 Task: Select the option "Add a README file" while creating a new repository.
Action: Mouse moved to (1033, 86)
Screenshot: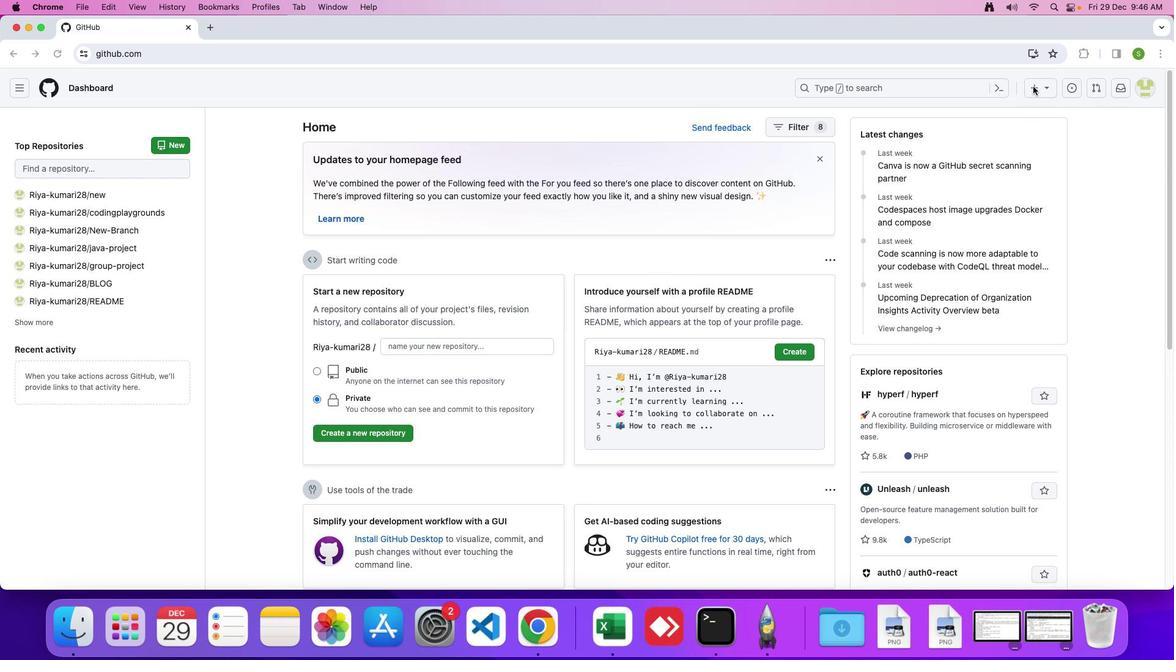 
Action: Mouse pressed left at (1033, 86)
Screenshot: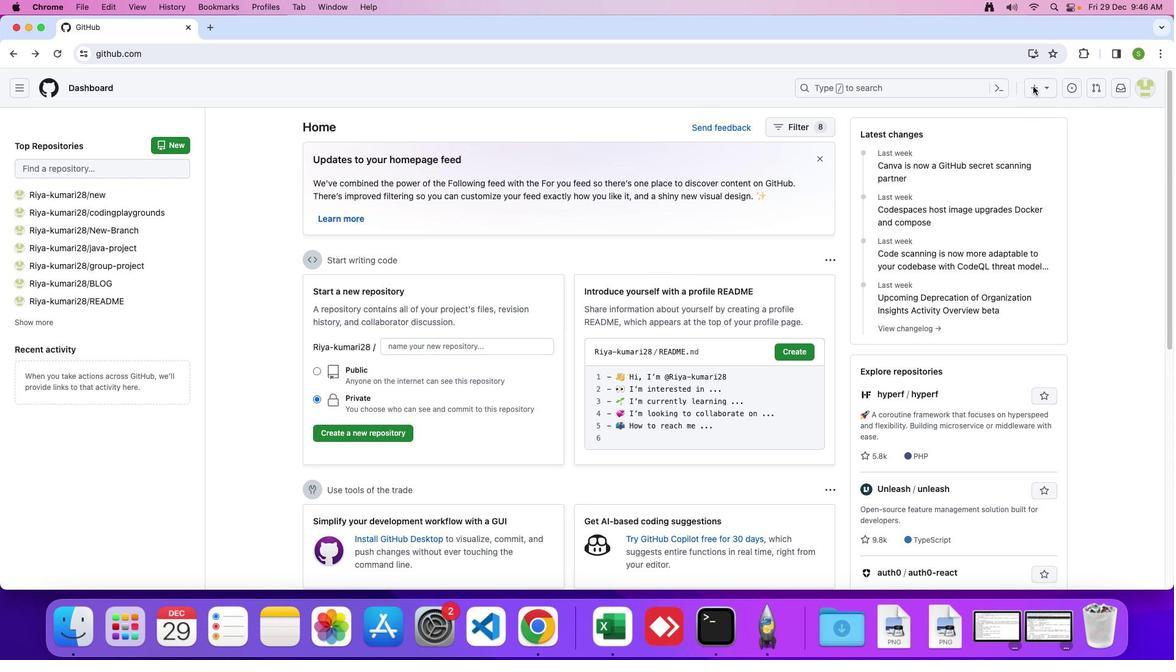 
Action: Mouse moved to (1047, 86)
Screenshot: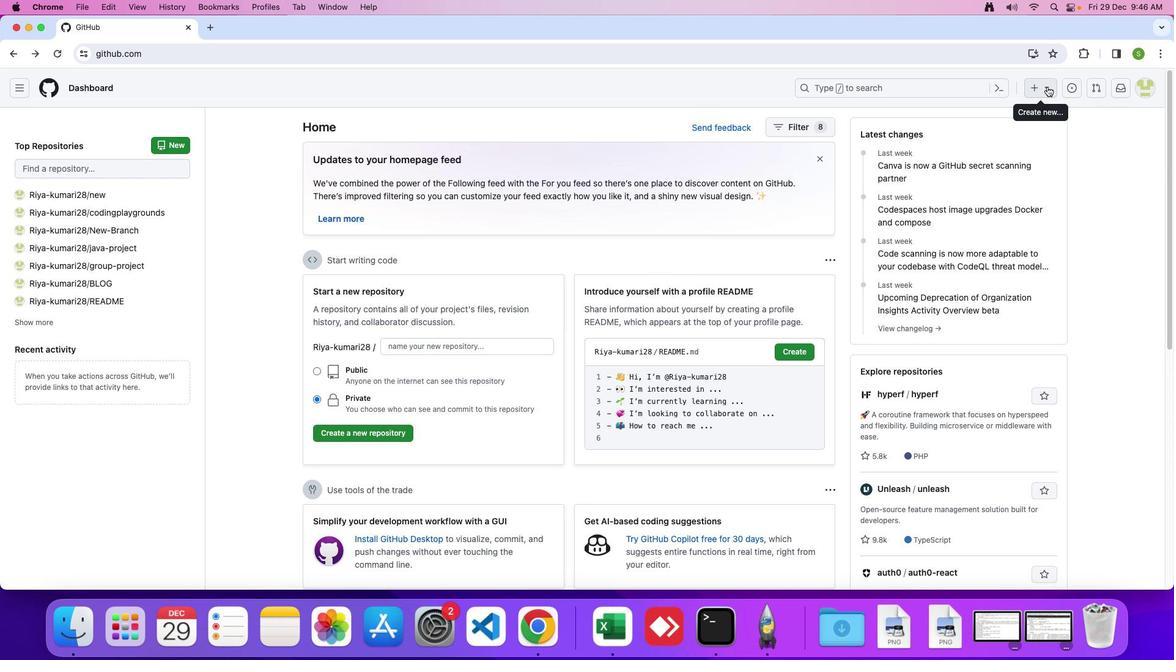 
Action: Mouse pressed left at (1047, 86)
Screenshot: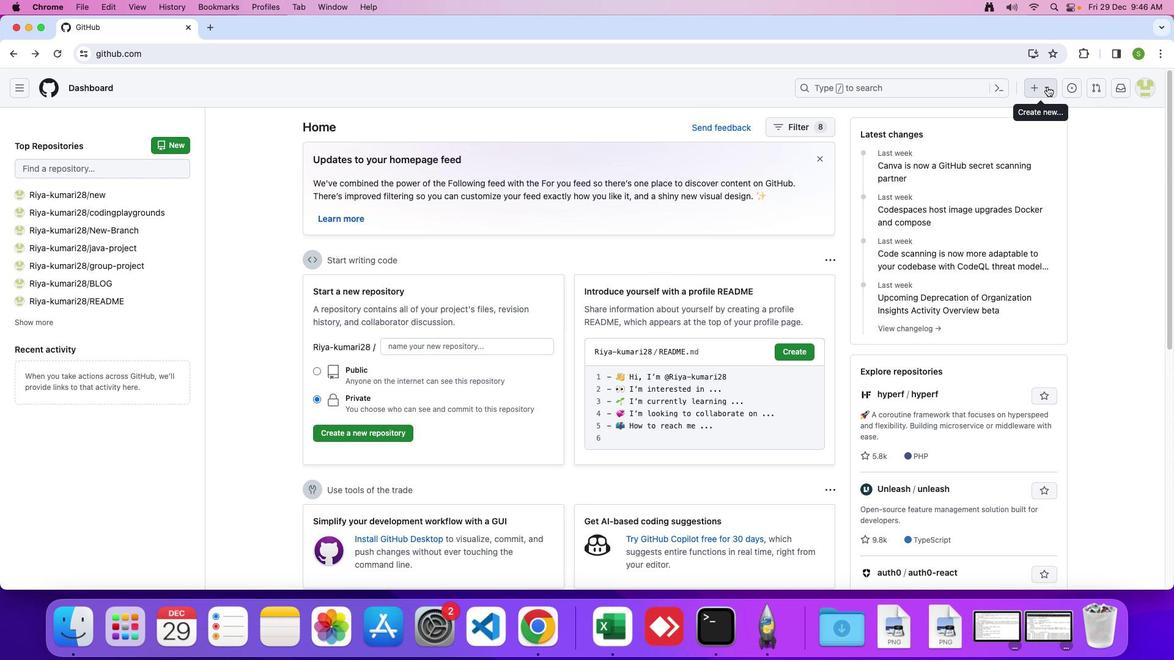 
Action: Mouse moved to (1000, 113)
Screenshot: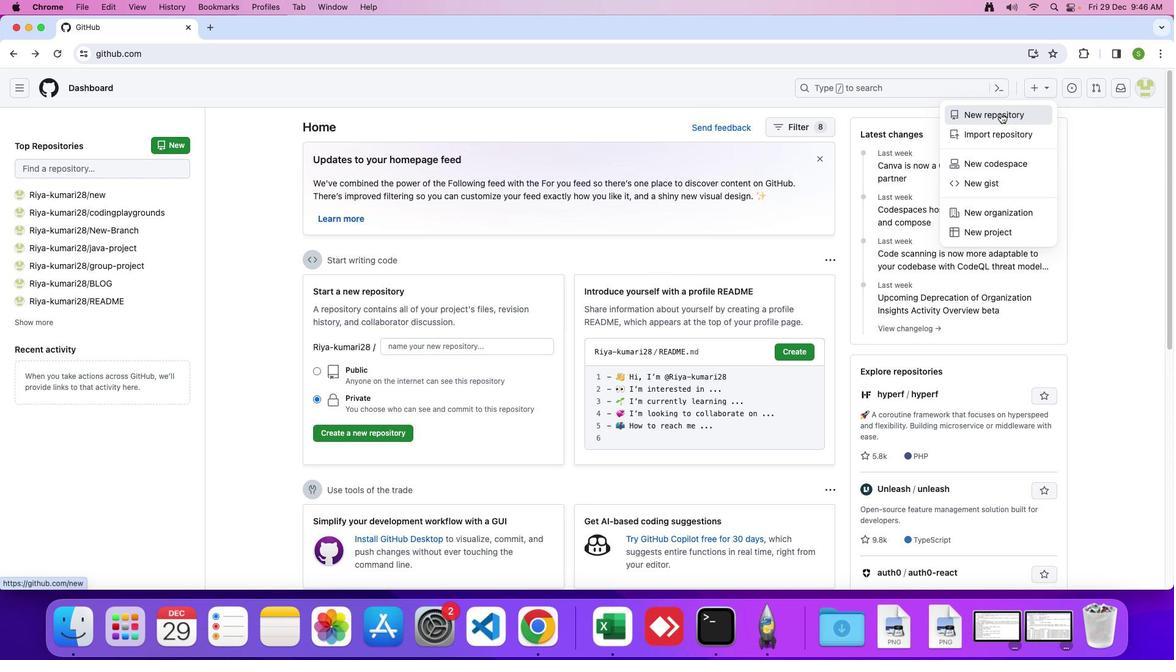 
Action: Mouse pressed left at (1000, 113)
Screenshot: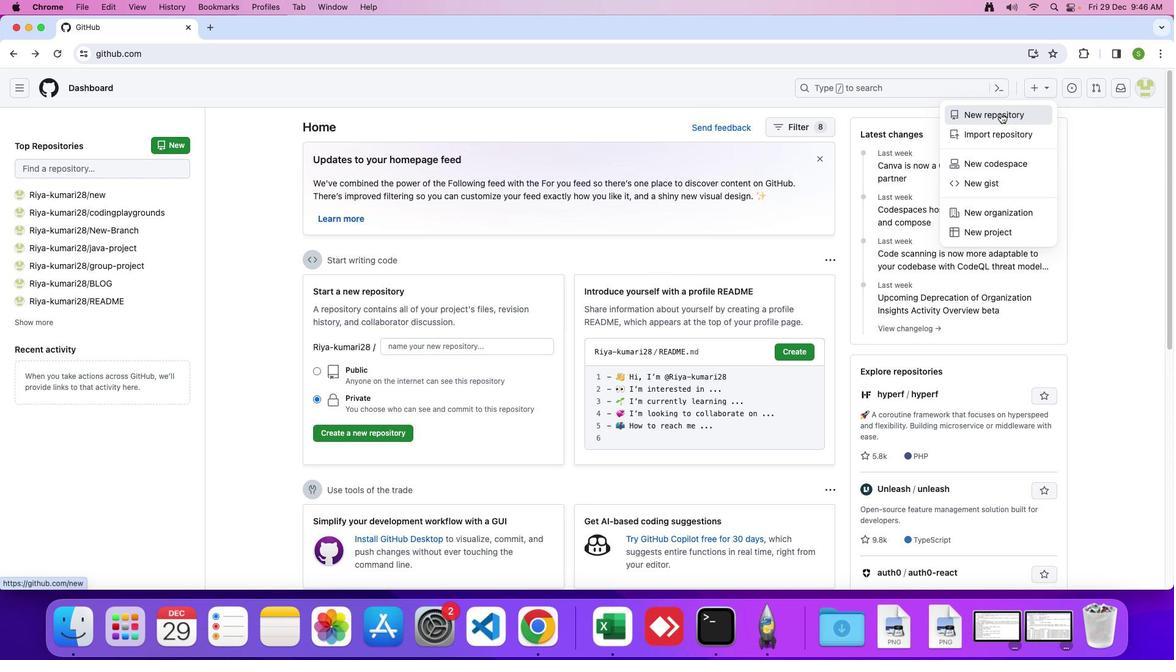 
Action: Mouse moved to (547, 353)
Screenshot: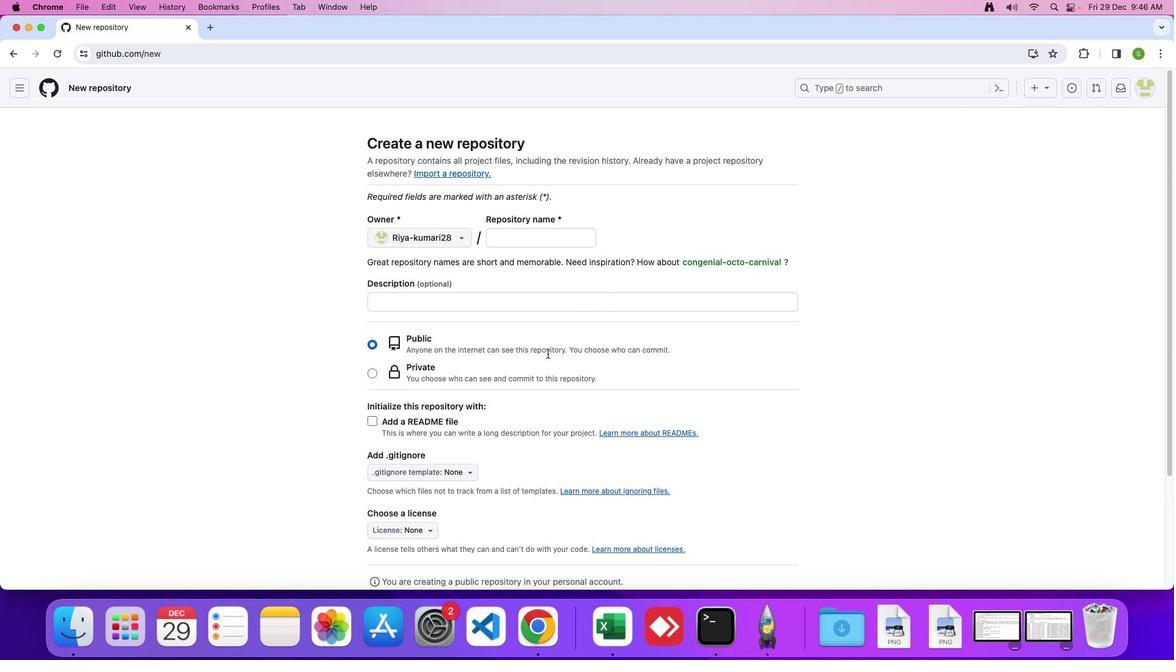 
Action: Mouse scrolled (547, 353) with delta (0, 0)
Screenshot: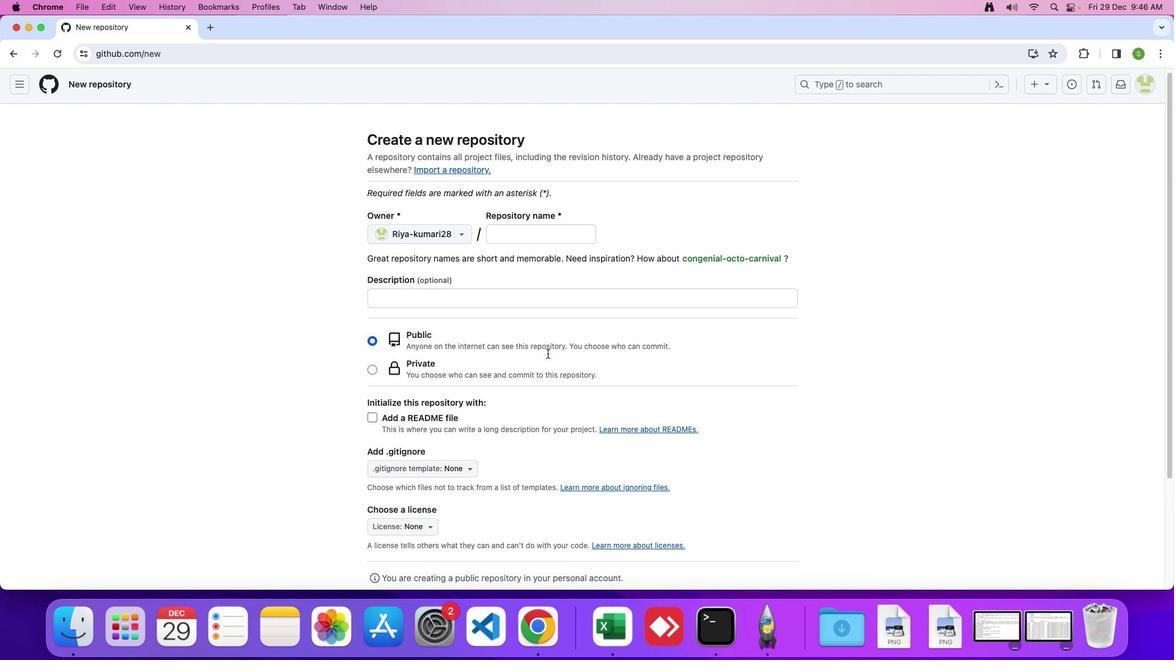 
Action: Mouse scrolled (547, 353) with delta (0, 0)
Screenshot: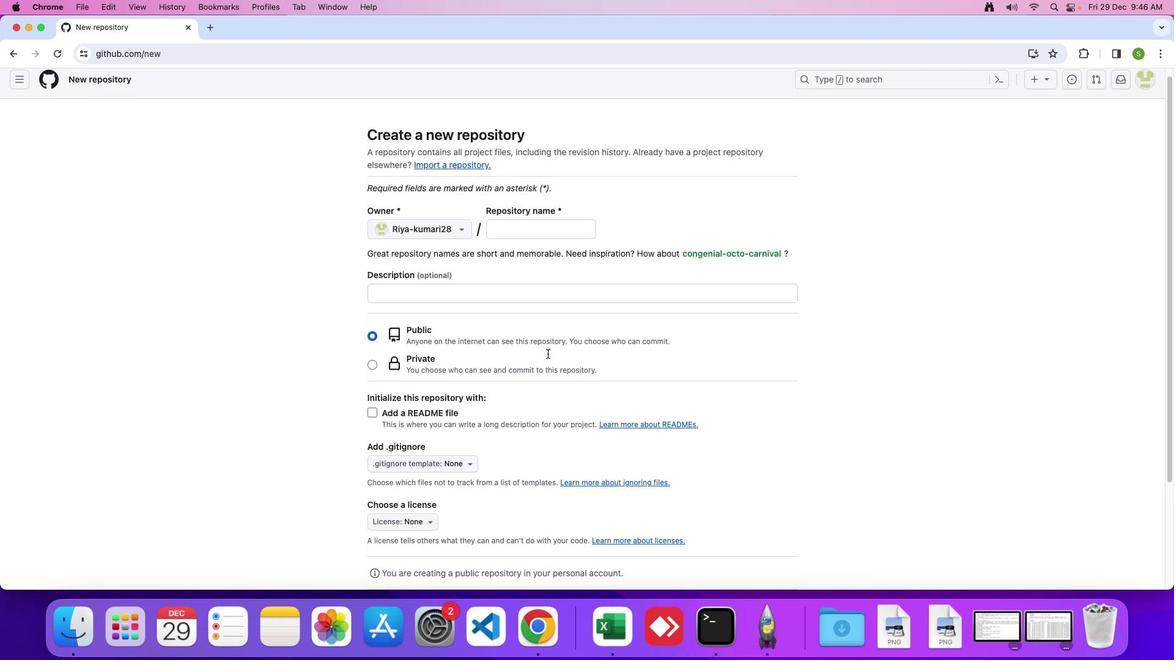 
Action: Mouse scrolled (547, 353) with delta (0, 0)
Screenshot: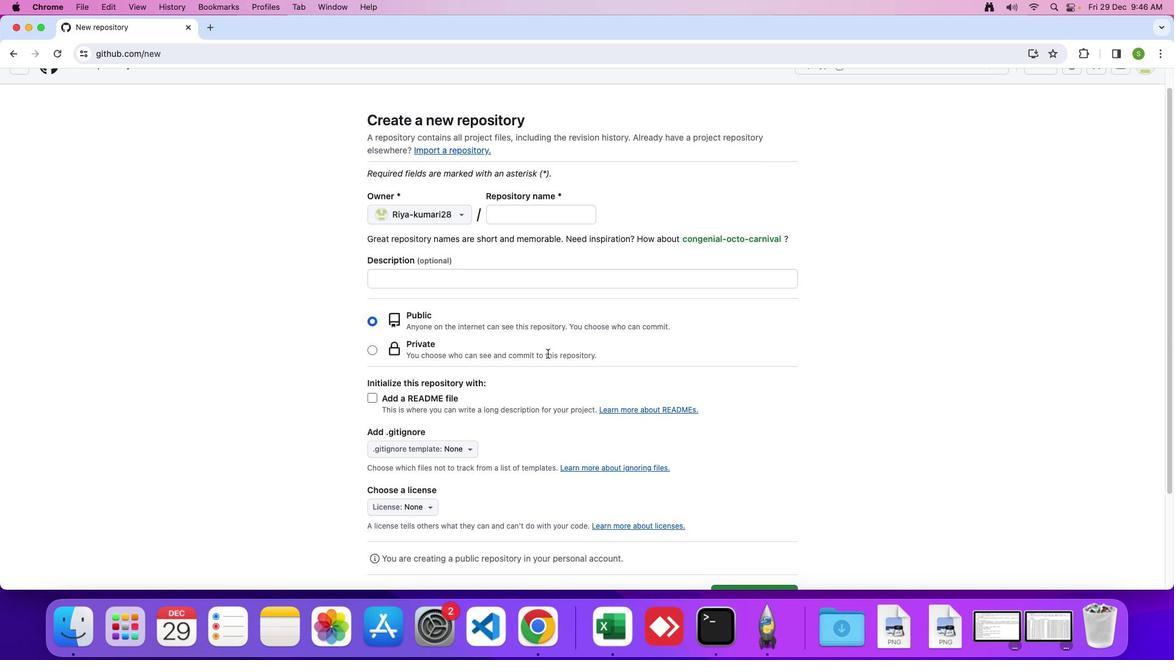 
Action: Mouse scrolled (547, 353) with delta (0, 0)
Screenshot: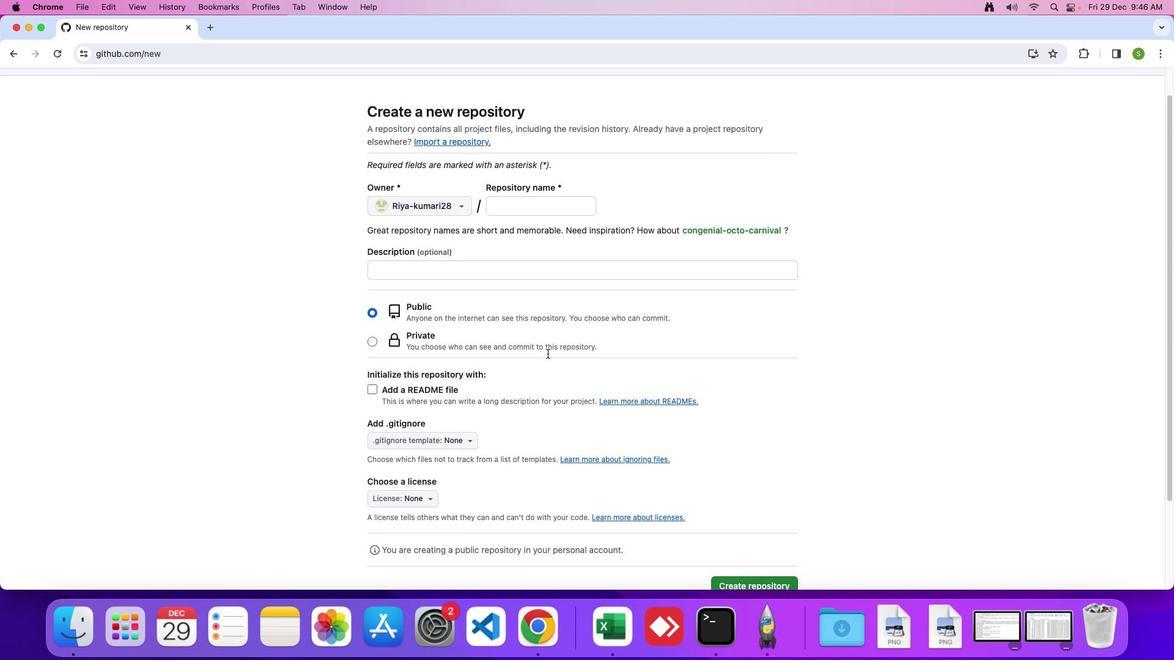 
Action: Mouse scrolled (547, 353) with delta (0, 0)
Screenshot: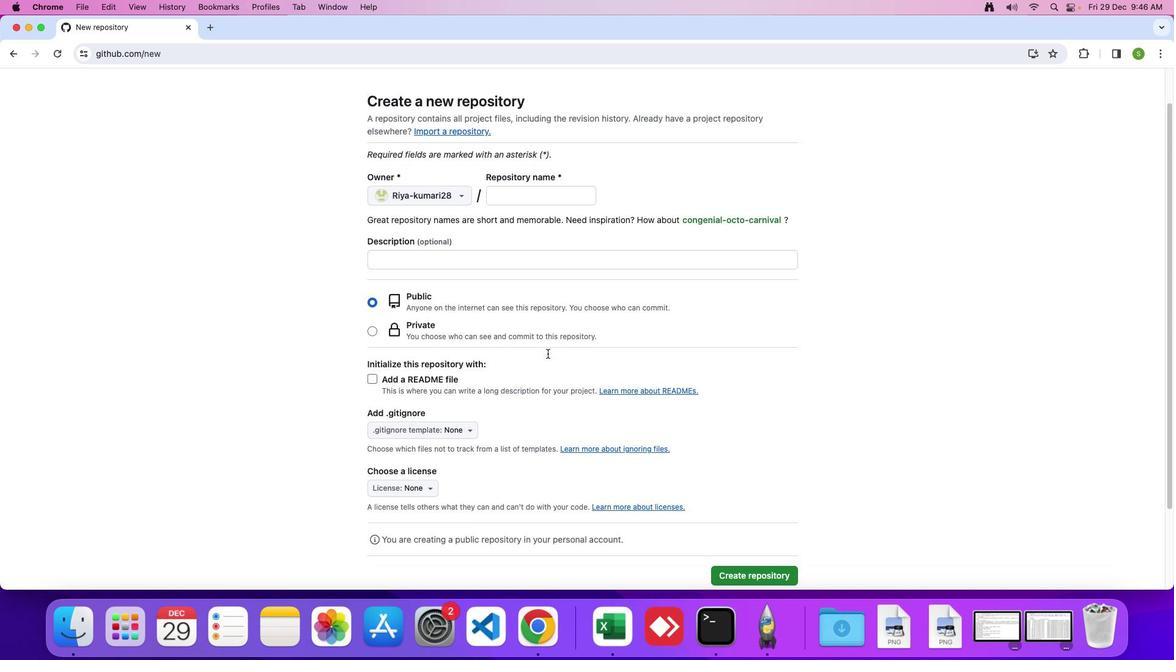 
Action: Mouse scrolled (547, 353) with delta (0, -1)
Screenshot: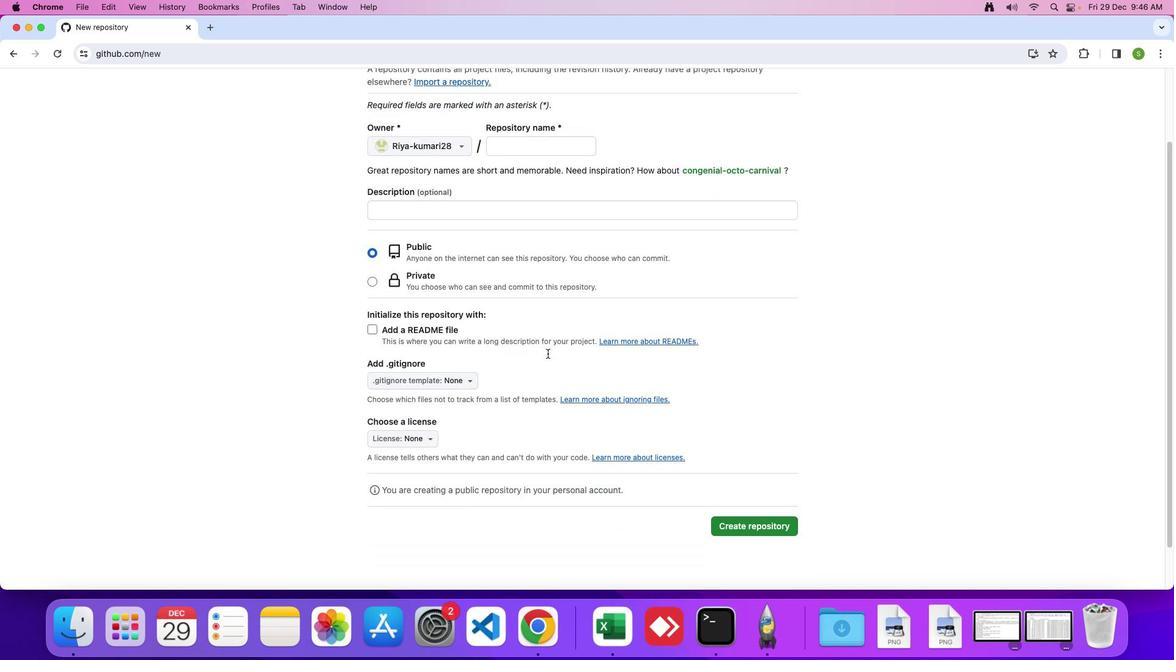 
Action: Mouse moved to (374, 280)
Screenshot: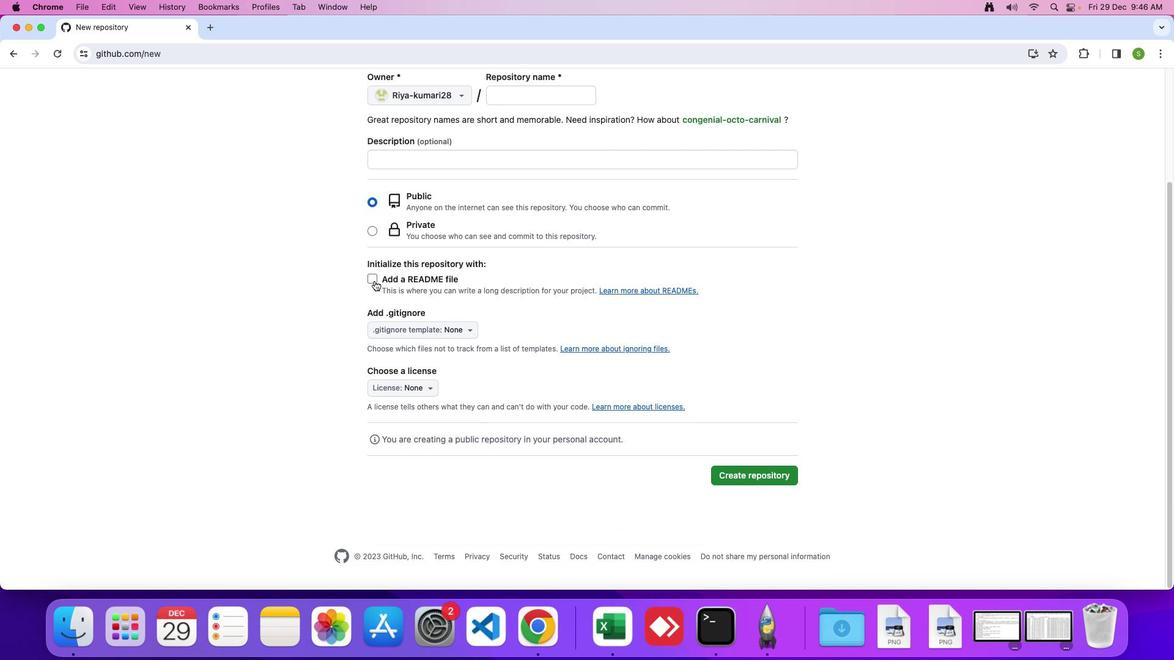 
Action: Mouse pressed left at (374, 280)
Screenshot: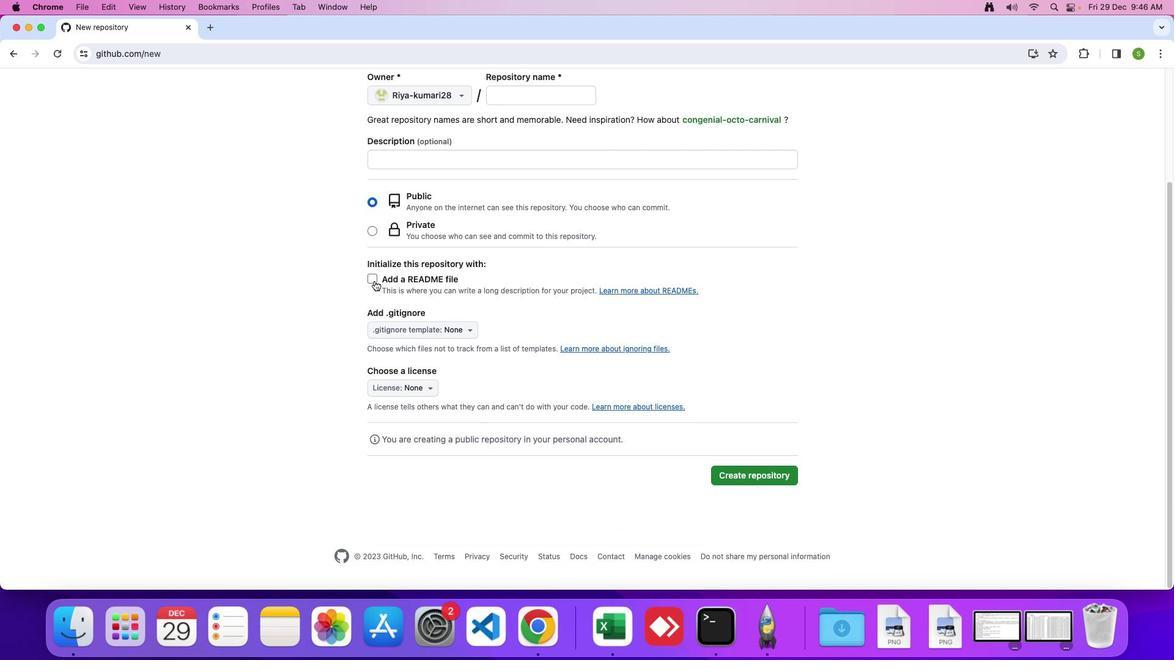 
